Task: Check the number of single-family homes sold in the last 1 year.
Action: Mouse moved to (698, 137)
Screenshot: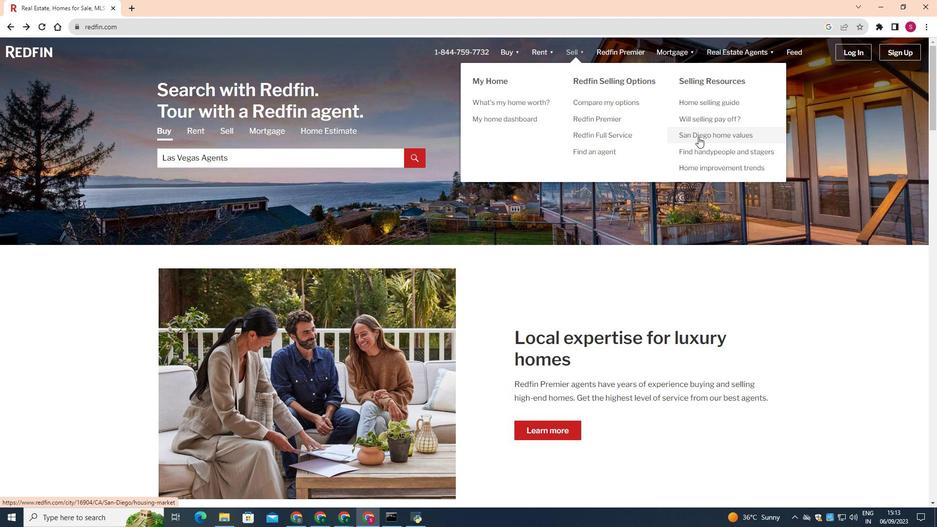 
Action: Mouse pressed left at (698, 137)
Screenshot: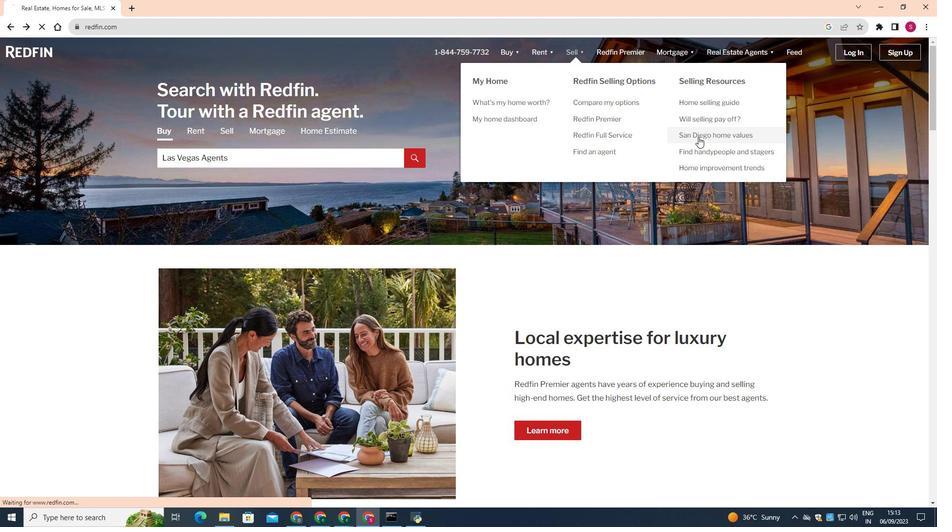 
Action: Mouse moved to (449, 291)
Screenshot: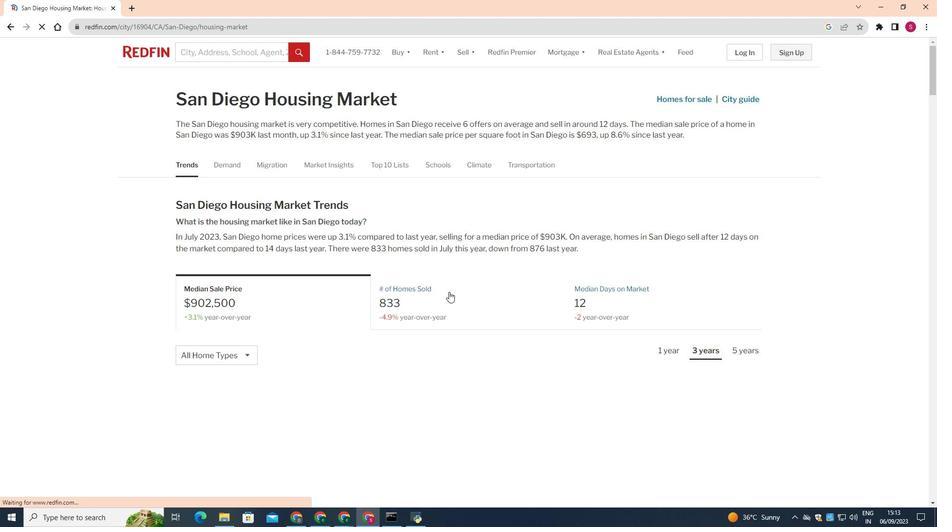 
Action: Mouse pressed left at (449, 291)
Screenshot: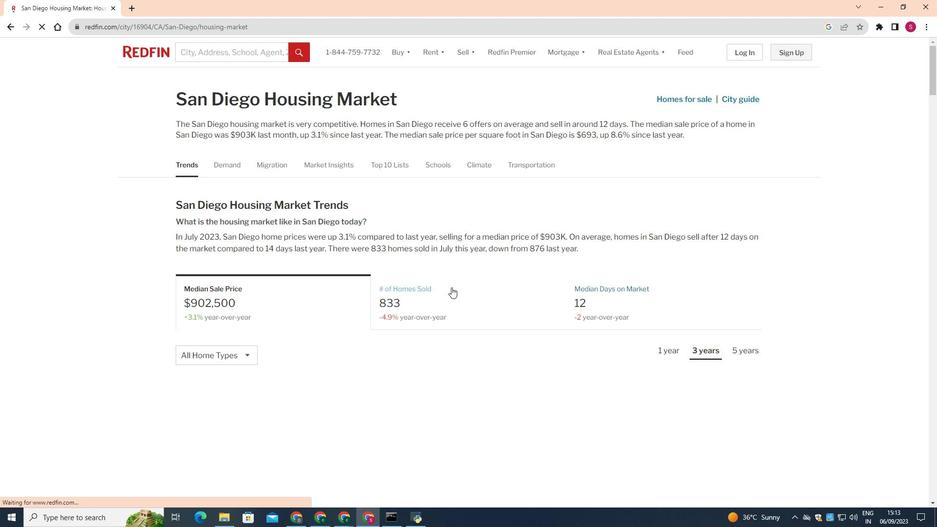 
Action: Mouse moved to (440, 304)
Screenshot: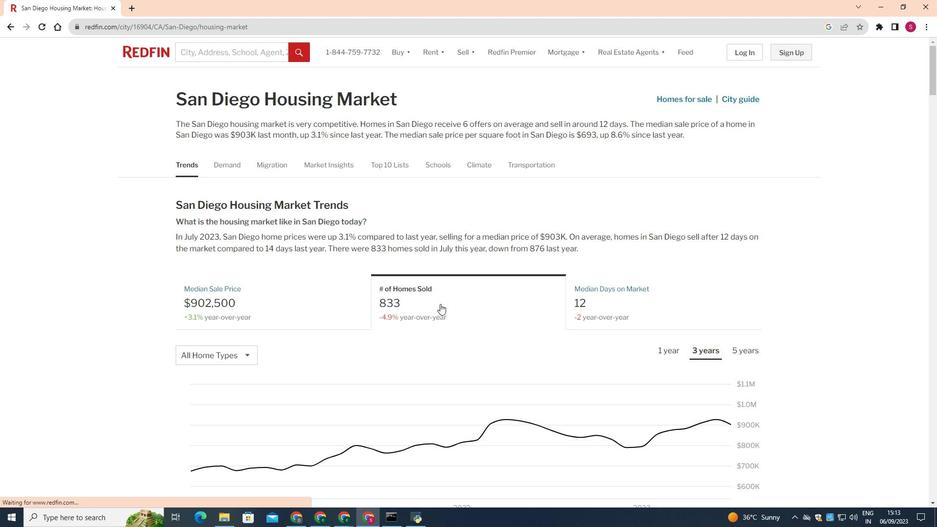
Action: Mouse pressed left at (440, 304)
Screenshot: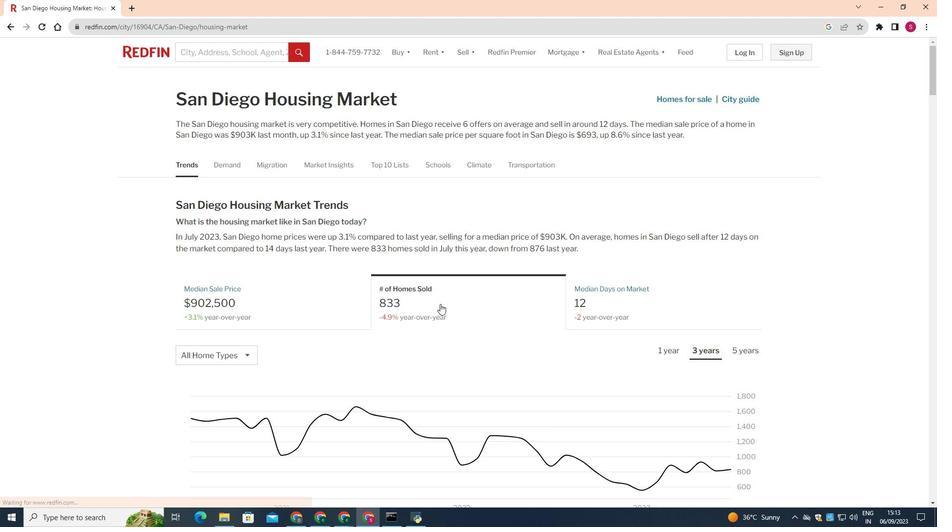 
Action: Mouse moved to (217, 354)
Screenshot: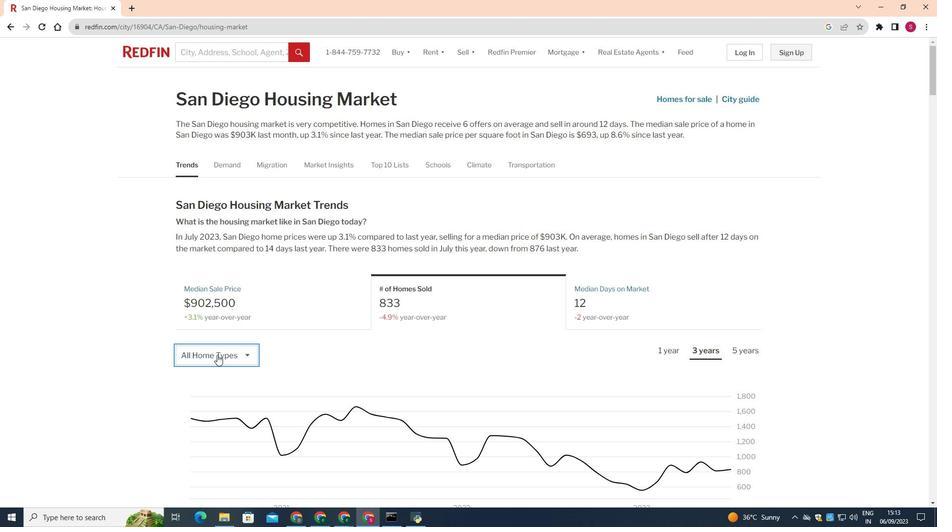 
Action: Mouse pressed left at (217, 354)
Screenshot: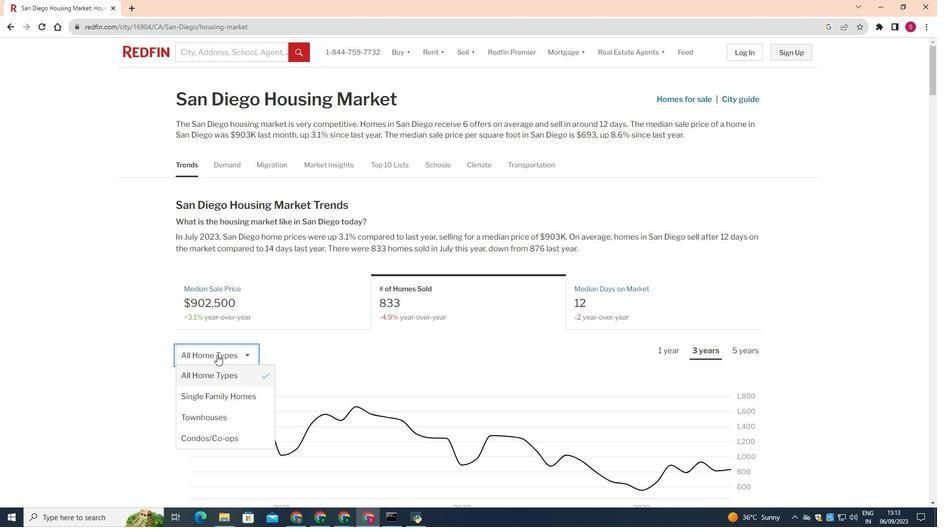 
Action: Mouse moved to (222, 399)
Screenshot: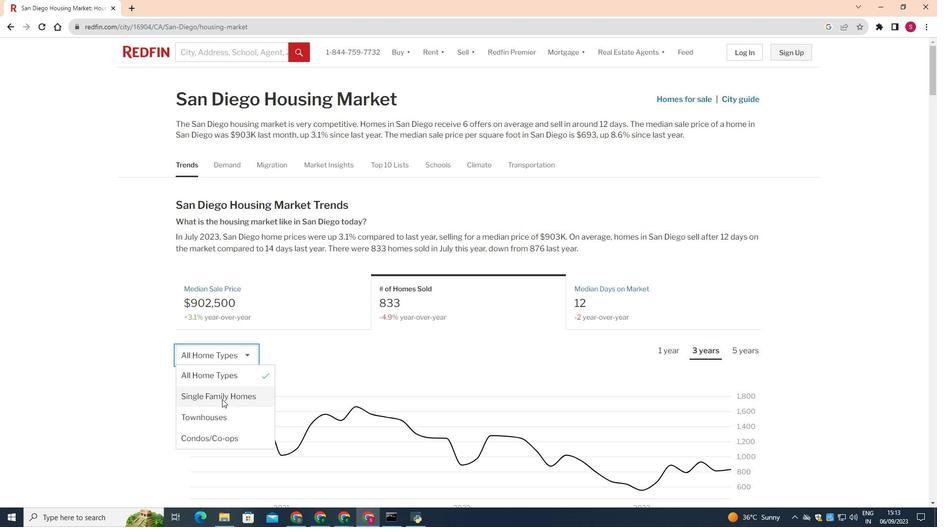 
Action: Mouse pressed left at (222, 399)
Screenshot: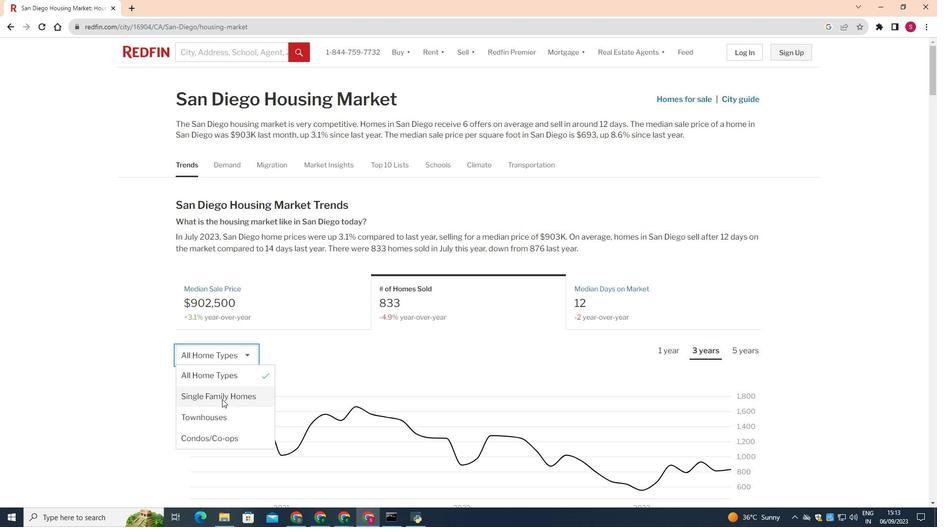 
Action: Mouse moved to (667, 352)
Screenshot: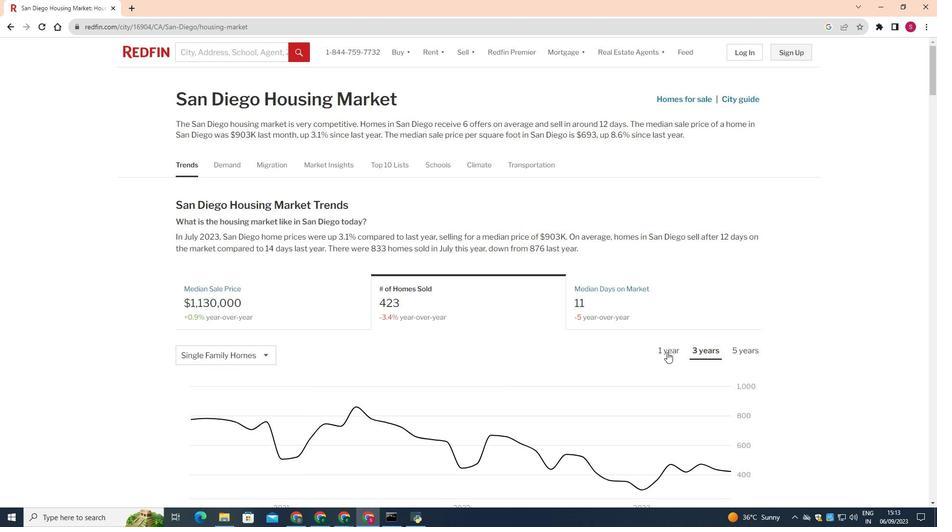 
Action: Mouse pressed left at (667, 352)
Screenshot: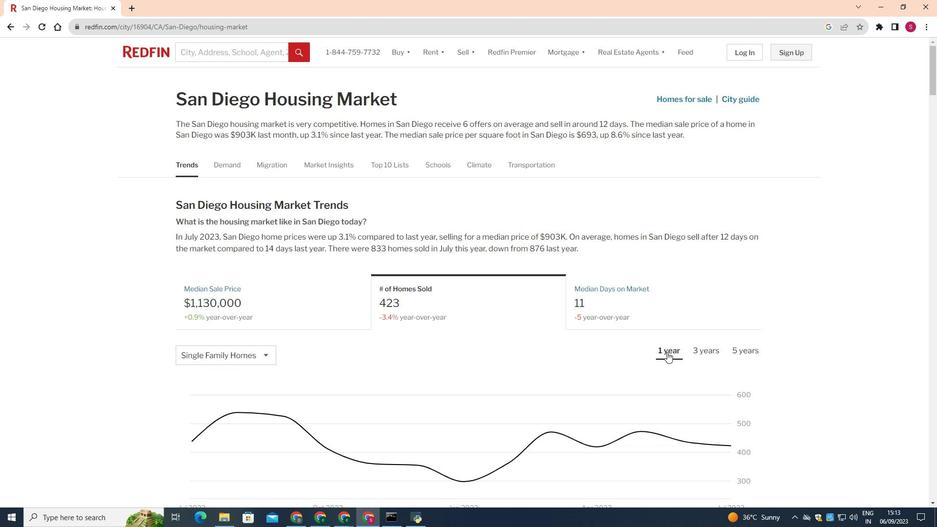 
Action: Mouse moved to (565, 383)
Screenshot: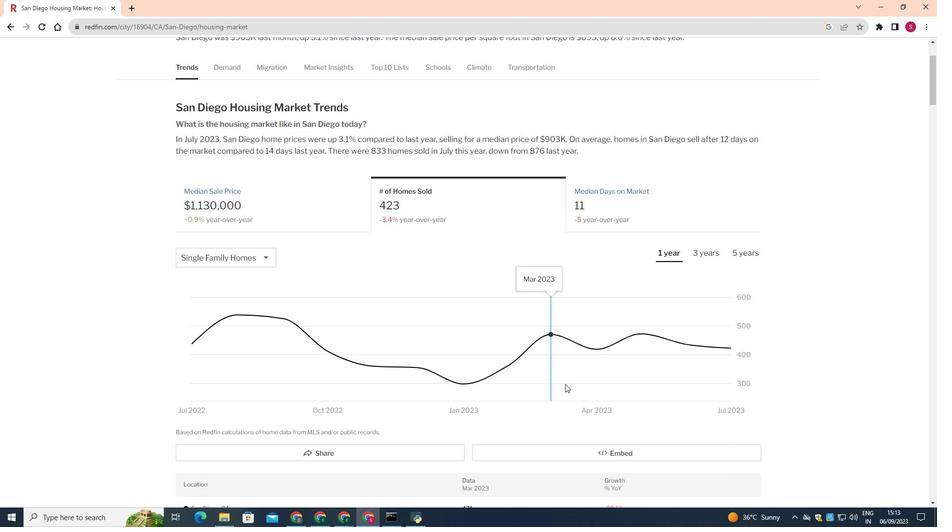 
Action: Mouse scrolled (565, 382) with delta (0, 0)
Screenshot: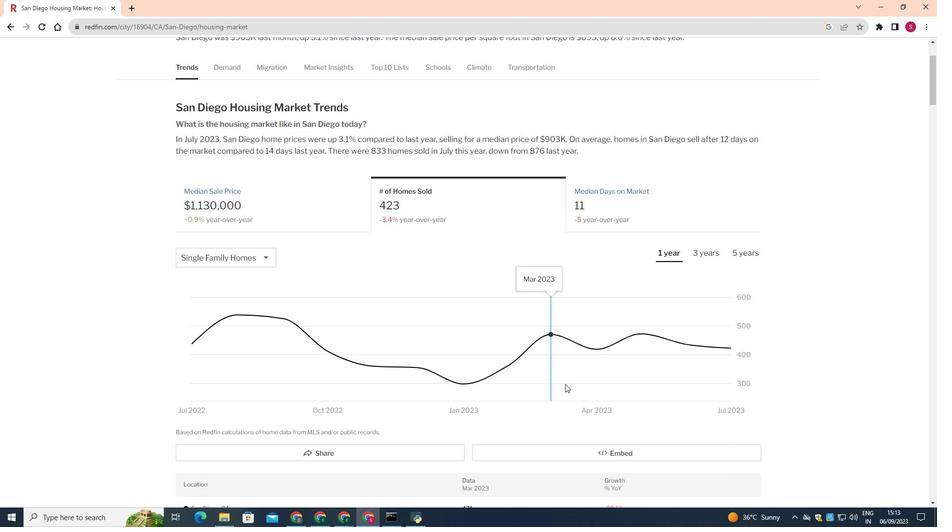 
Action: Mouse moved to (565, 384)
Screenshot: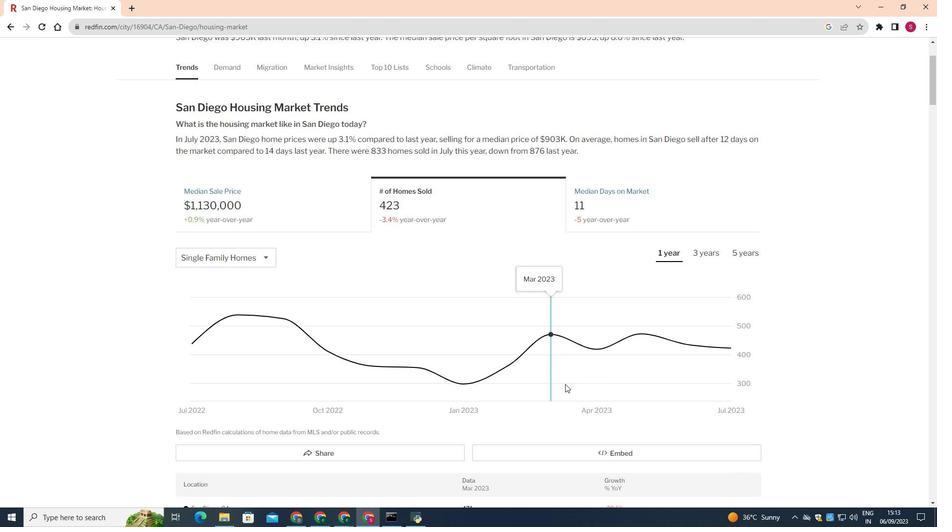 
Action: Mouse scrolled (565, 383) with delta (0, 0)
Screenshot: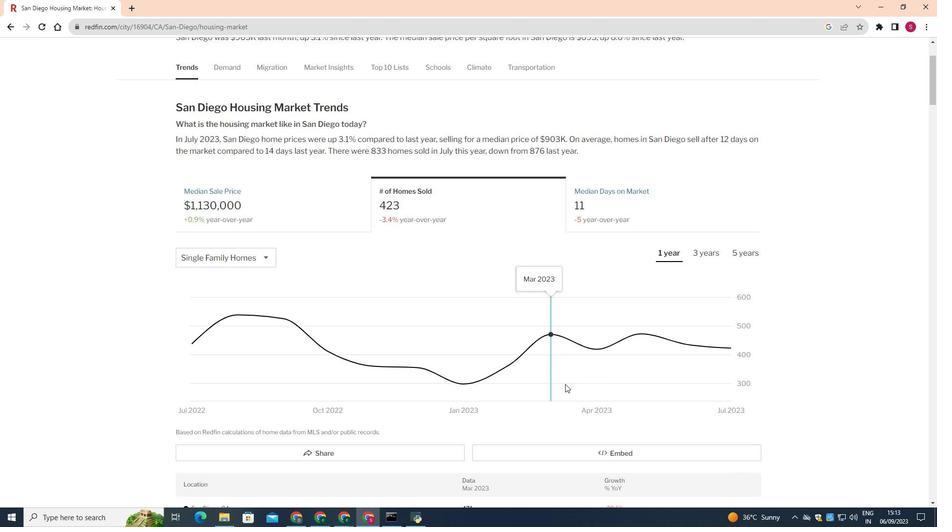 
